 Task: Create a rule from the Recommended list, Task Added to this Project -> add SubTasks in the project AgilePulse with SubTasks Gather and Analyse Requirements , Design and Implement Solution , System Test and UAT , Release to Production / Go Live
Action: Mouse moved to (66, 282)
Screenshot: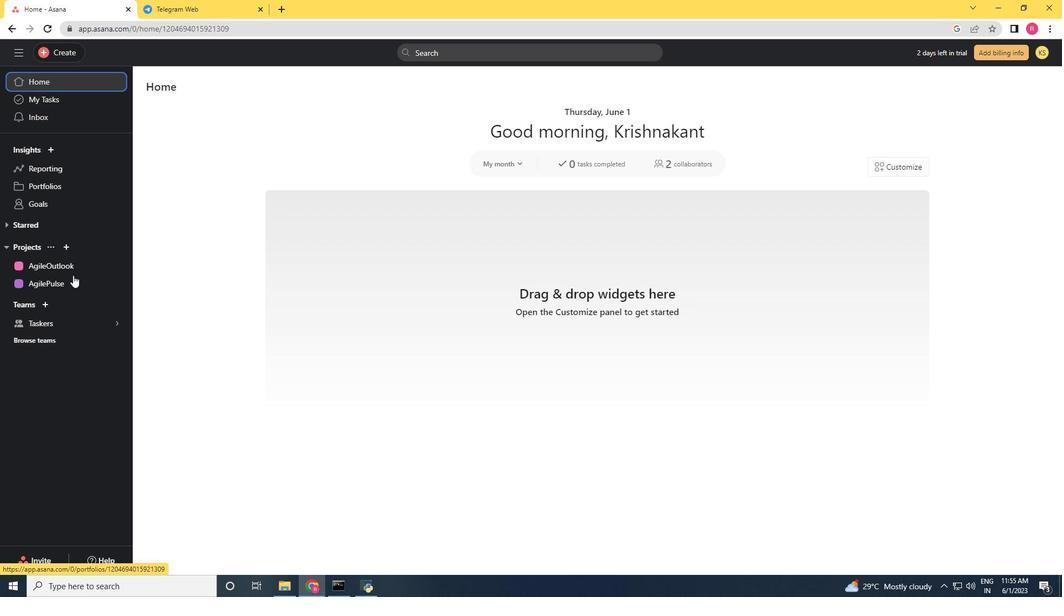 
Action: Mouse pressed left at (66, 282)
Screenshot: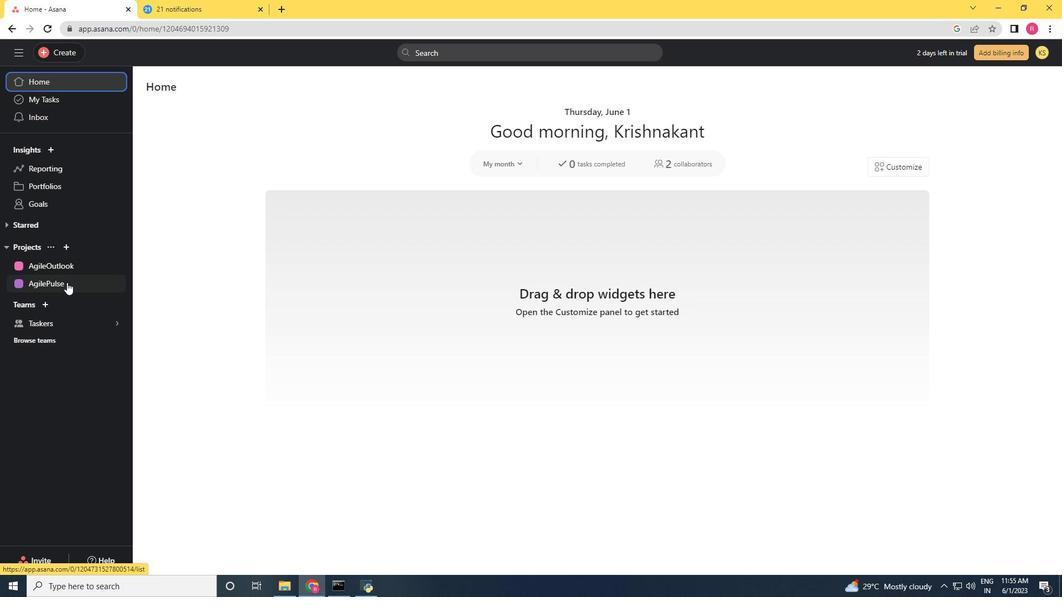 
Action: Mouse moved to (1014, 94)
Screenshot: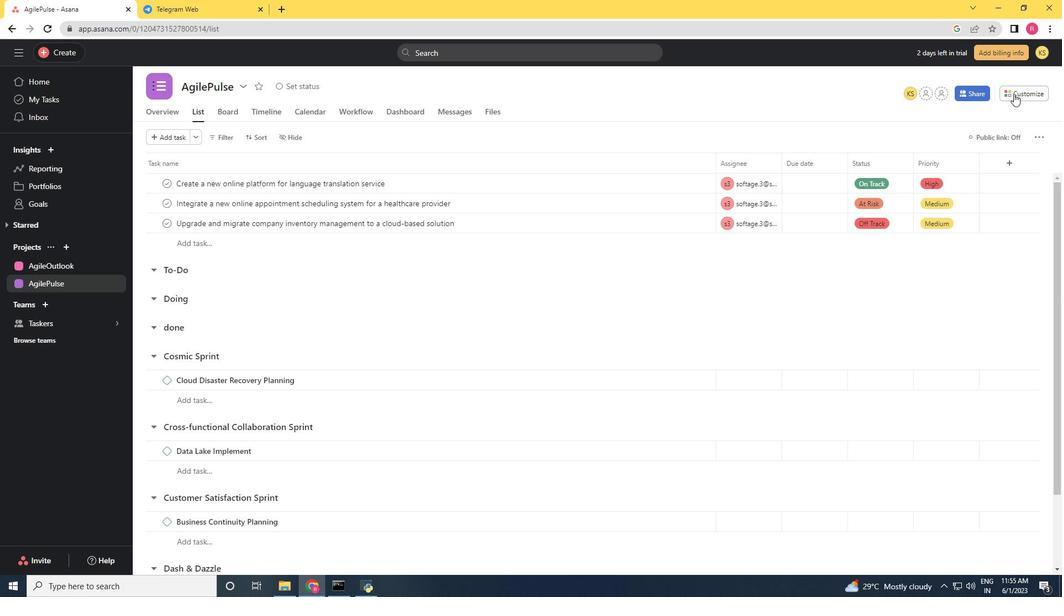 
Action: Mouse pressed left at (1014, 94)
Screenshot: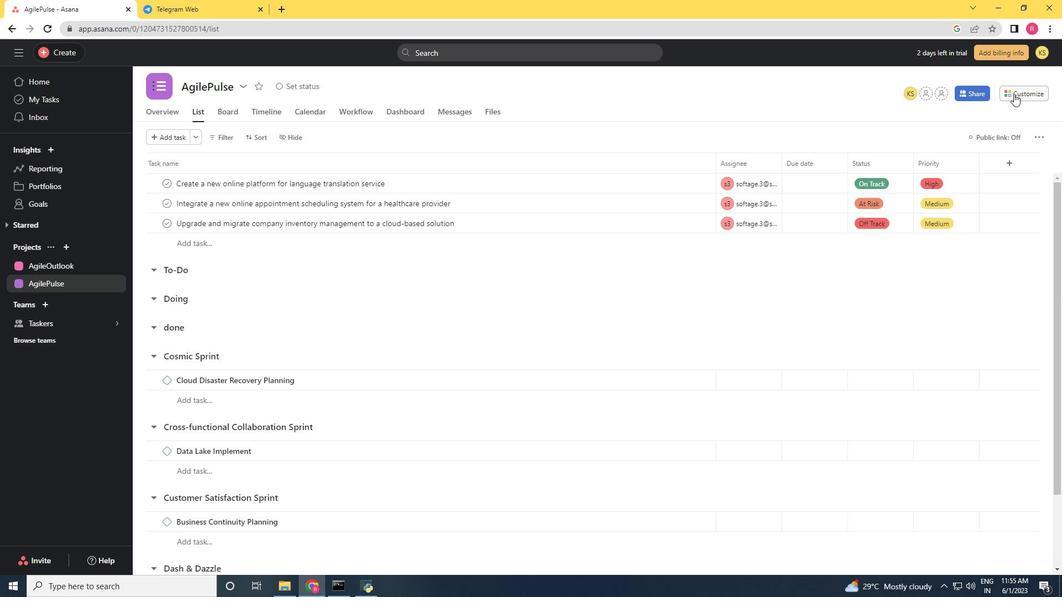 
Action: Mouse moved to (827, 247)
Screenshot: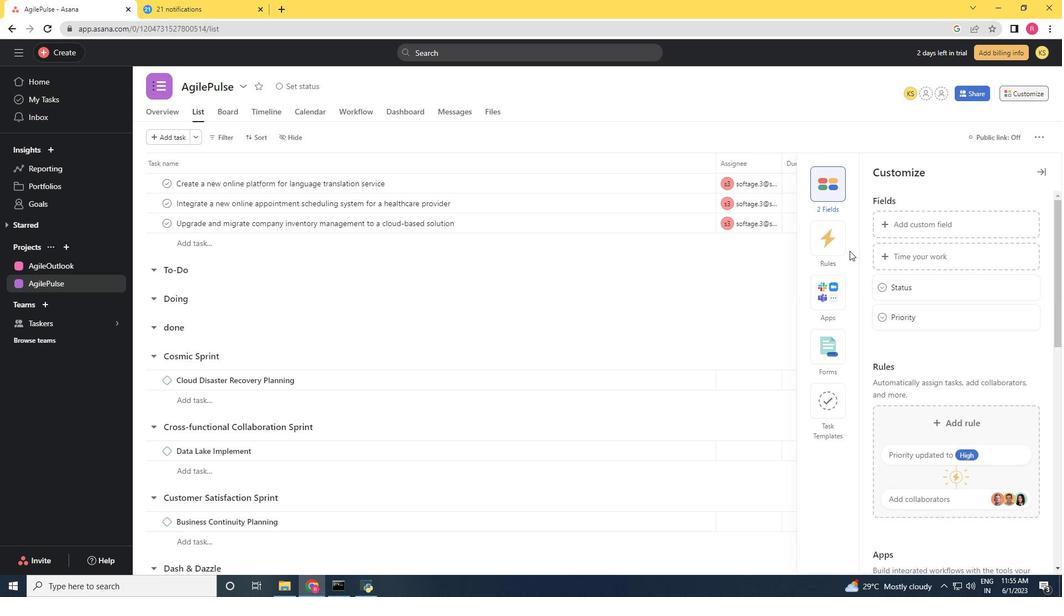 
Action: Mouse pressed left at (827, 247)
Screenshot: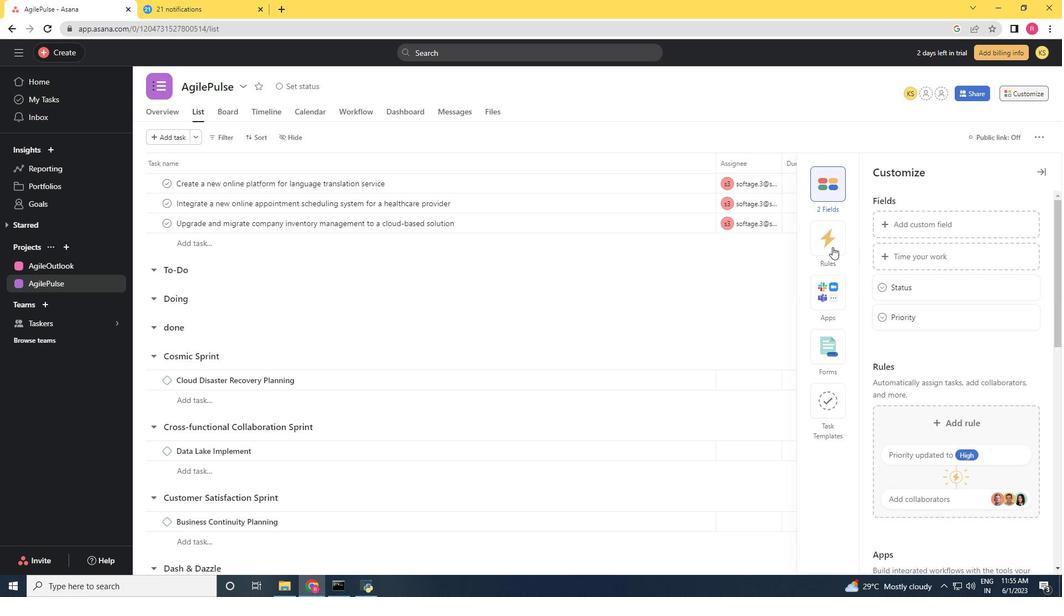 
Action: Mouse moved to (935, 251)
Screenshot: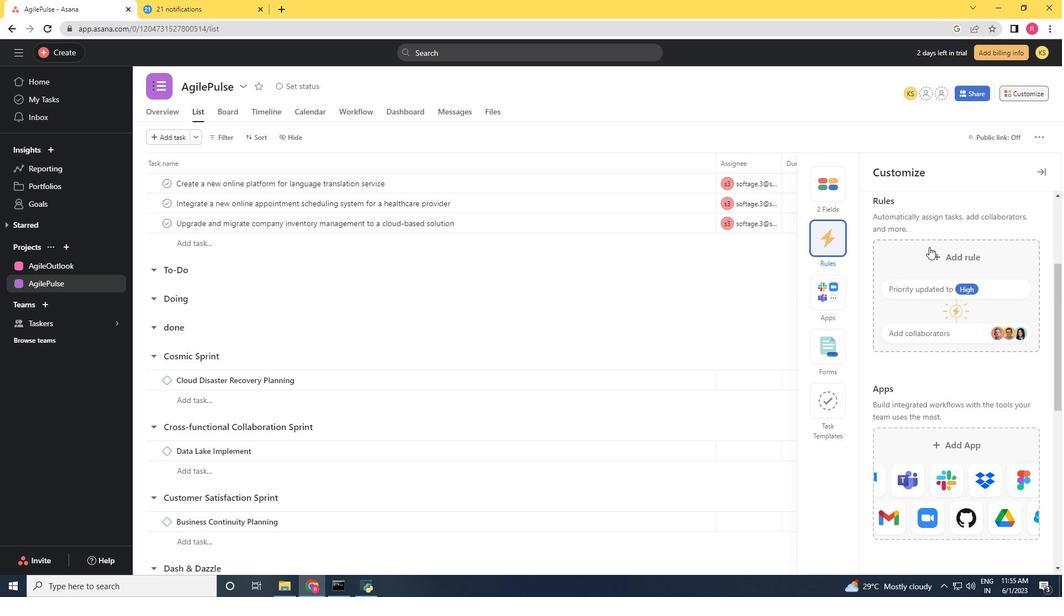 
Action: Mouse pressed left at (935, 251)
Screenshot: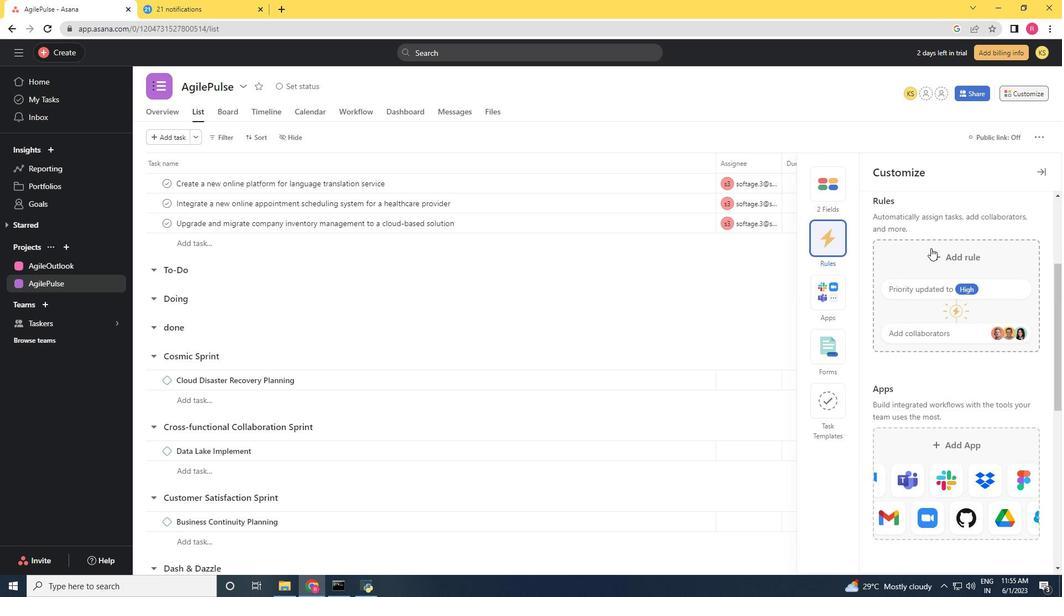 
Action: Mouse moved to (721, 177)
Screenshot: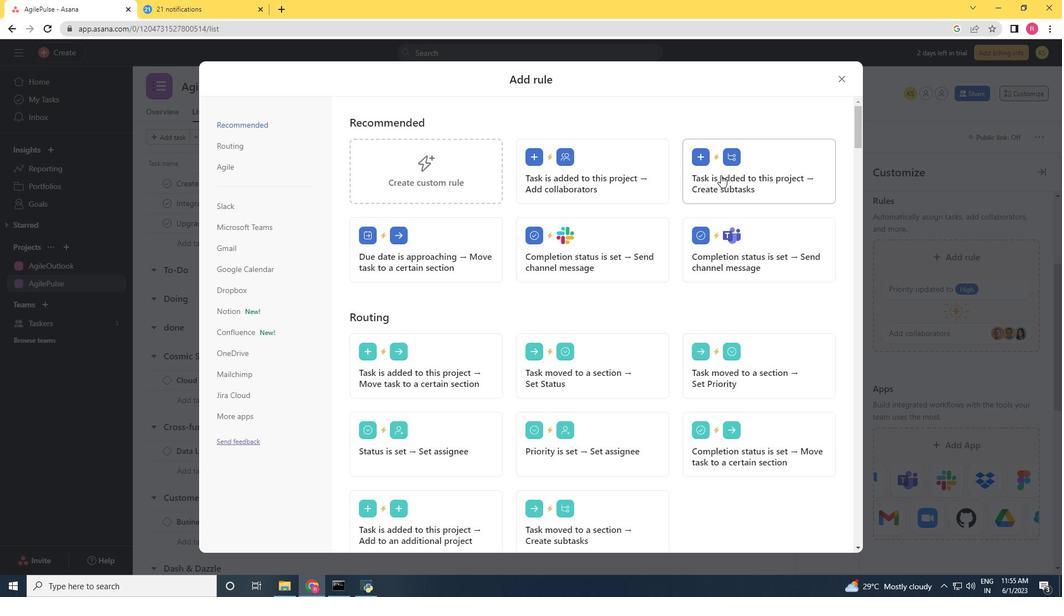 
Action: Mouse pressed left at (721, 177)
Screenshot: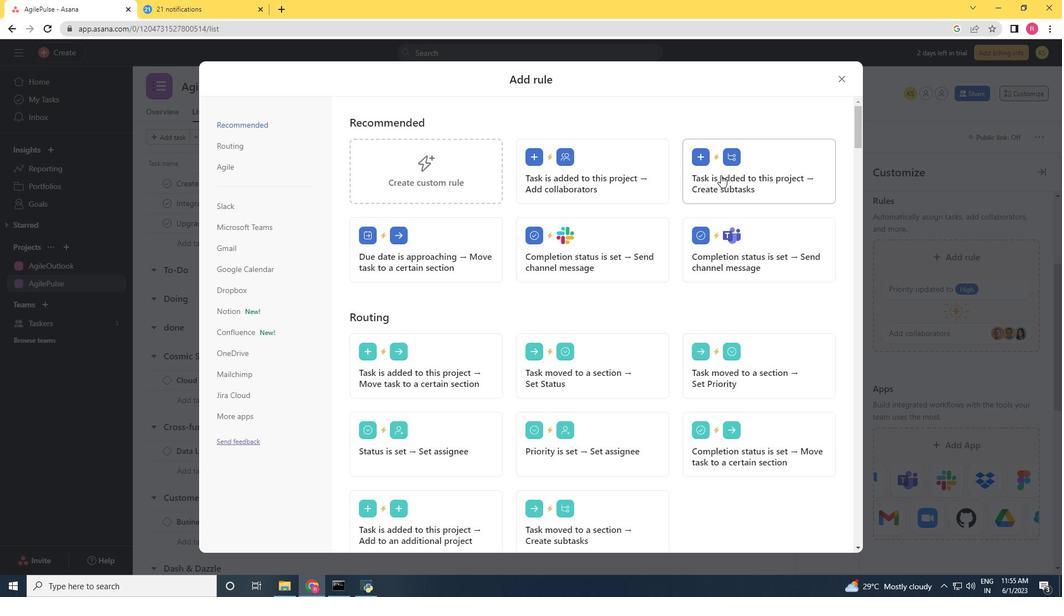 
Action: Mouse moved to (339, 174)
Screenshot: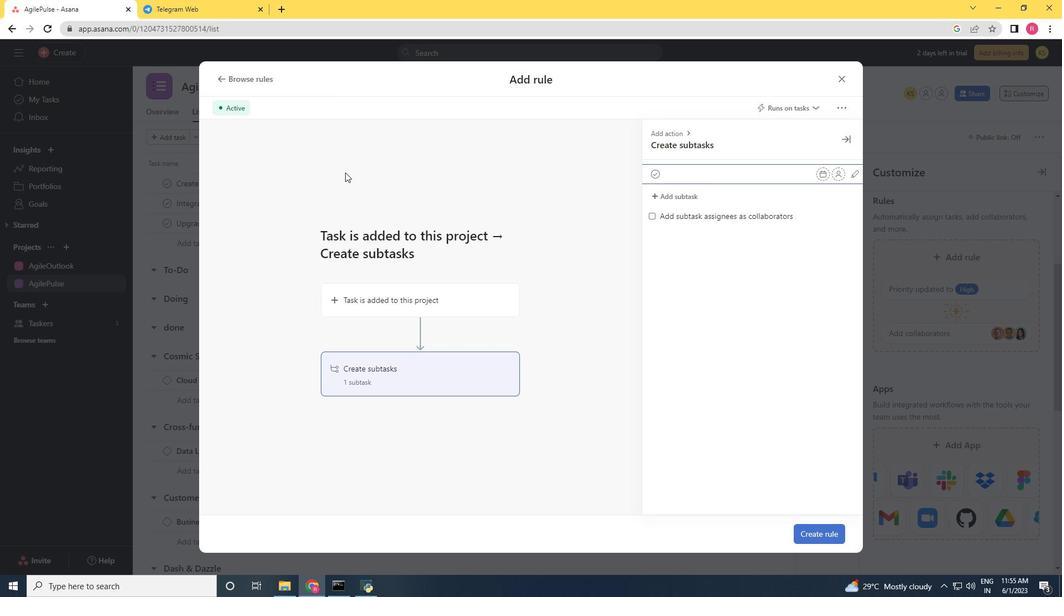 
Action: Key pressed <Key.shift><Key.shift><Key.shift><Key.shift><Key.shift>Gather<Key.space>and<Key.space><Key.shift>Analyse<Key.space><Key.shift>Requirement<Key.space><Key.enter><Key.shift>Design<Key.space>and<Key.space><Key.shift>Implement<Key.space><Key.shift>Solution<Key.space><Key.enter><Key.shift>System<Key.space><Key.shift>Test<Key.space>and<Key.space><Key.shift>UAT<Key.enter><Key.shift>R<Key.shift>elease<Key.space>to<Key.space><Key.shift>Production<Key.space>/<Key.space><Key.shift><Key.shift><Key.shift><Key.shift><Key.shift><Key.shift><Key.shift><Key.shift><Key.shift><Key.shift><Key.shift><Key.shift><Key.shift><Key.shift><Key.shift><Key.shift><Key.shift><Key.shift>Go<Key.space><Key.shift>Live
Screenshot: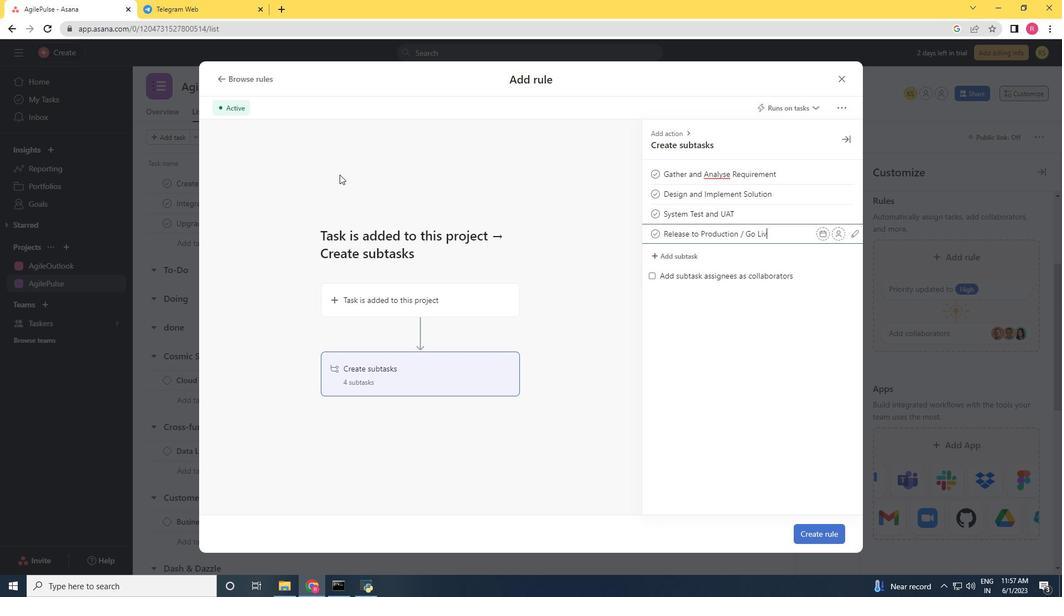 
Action: Mouse moved to (818, 536)
Screenshot: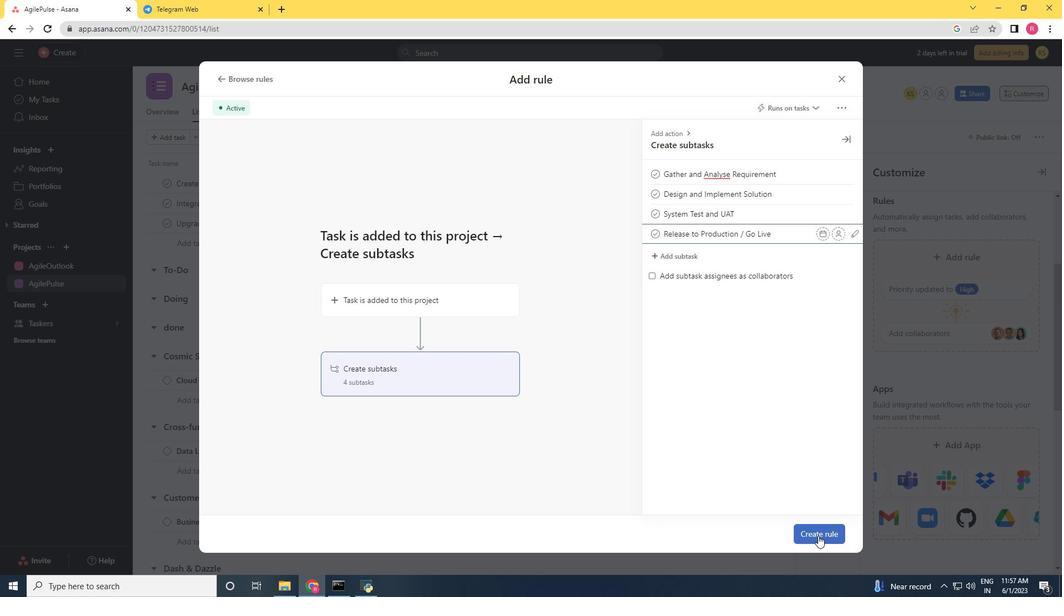 
Action: Mouse pressed left at (818, 536)
Screenshot: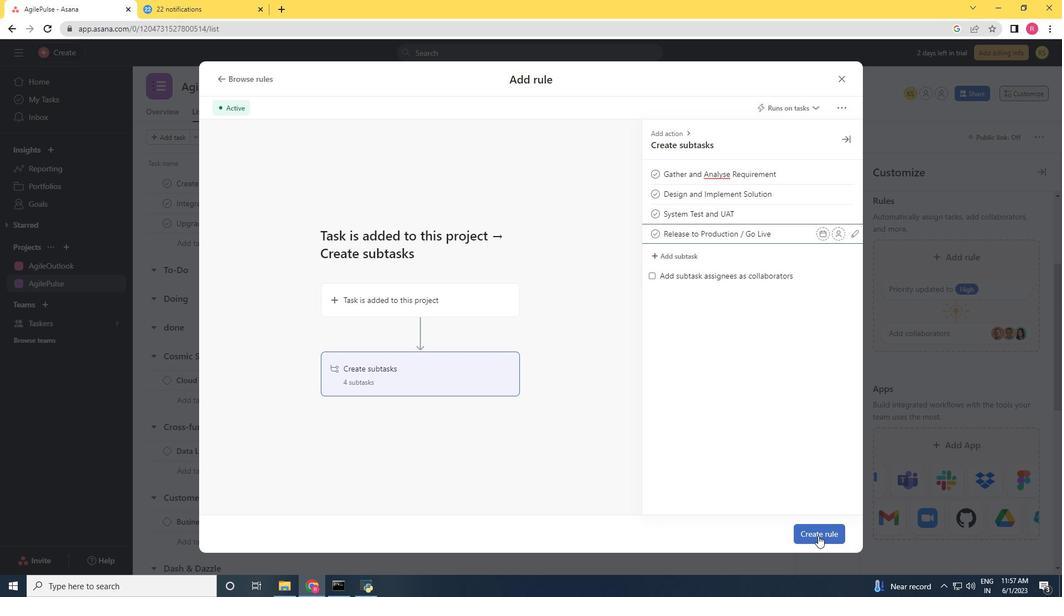 
Action: Mouse moved to (809, 537)
Screenshot: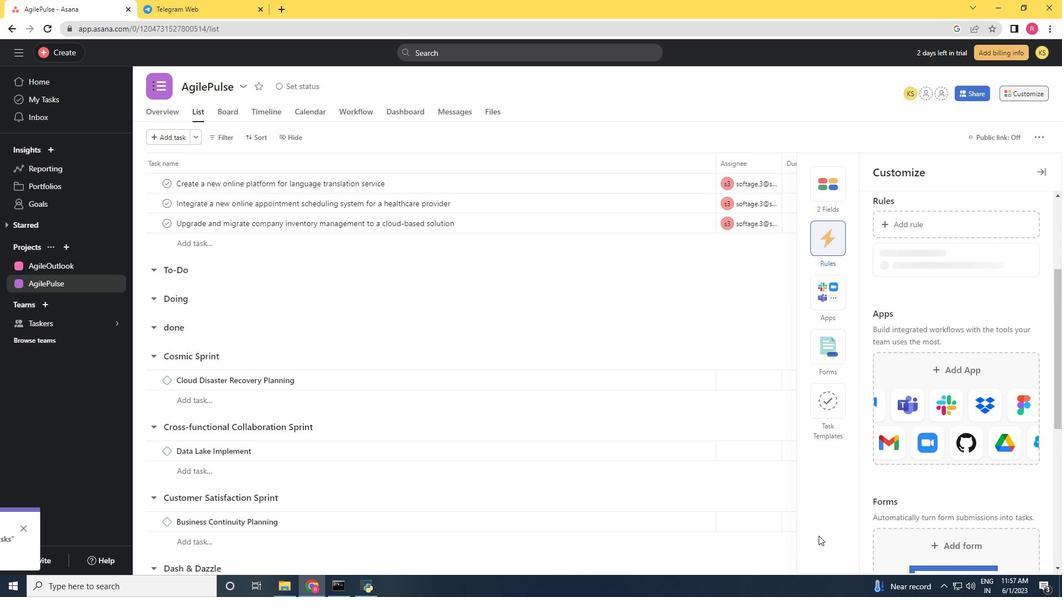 
